 Task: Select and add the product "KISS Salon Acrylic Natural Long Lenght Strong Enough Fake Nails (28 ct)" to cart from the store "Walgreens".
Action: Mouse pressed left at (49, 94)
Screenshot: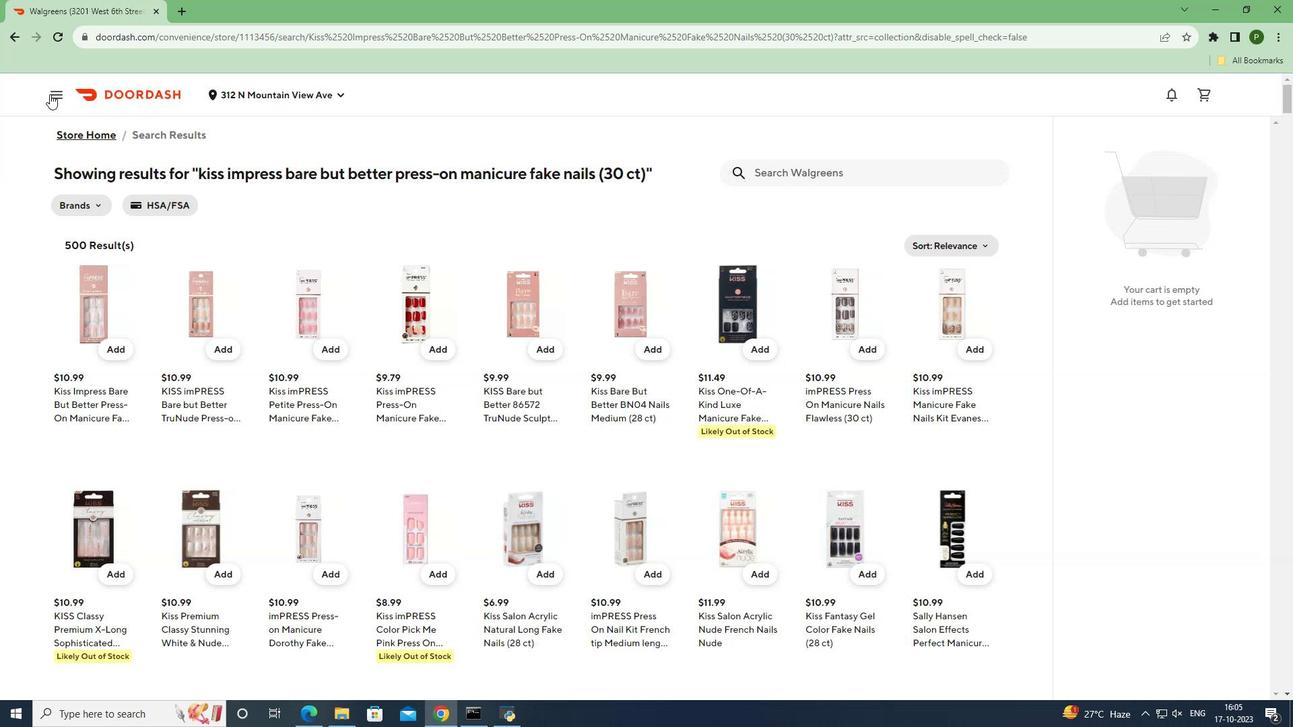 
Action: Mouse moved to (72, 191)
Screenshot: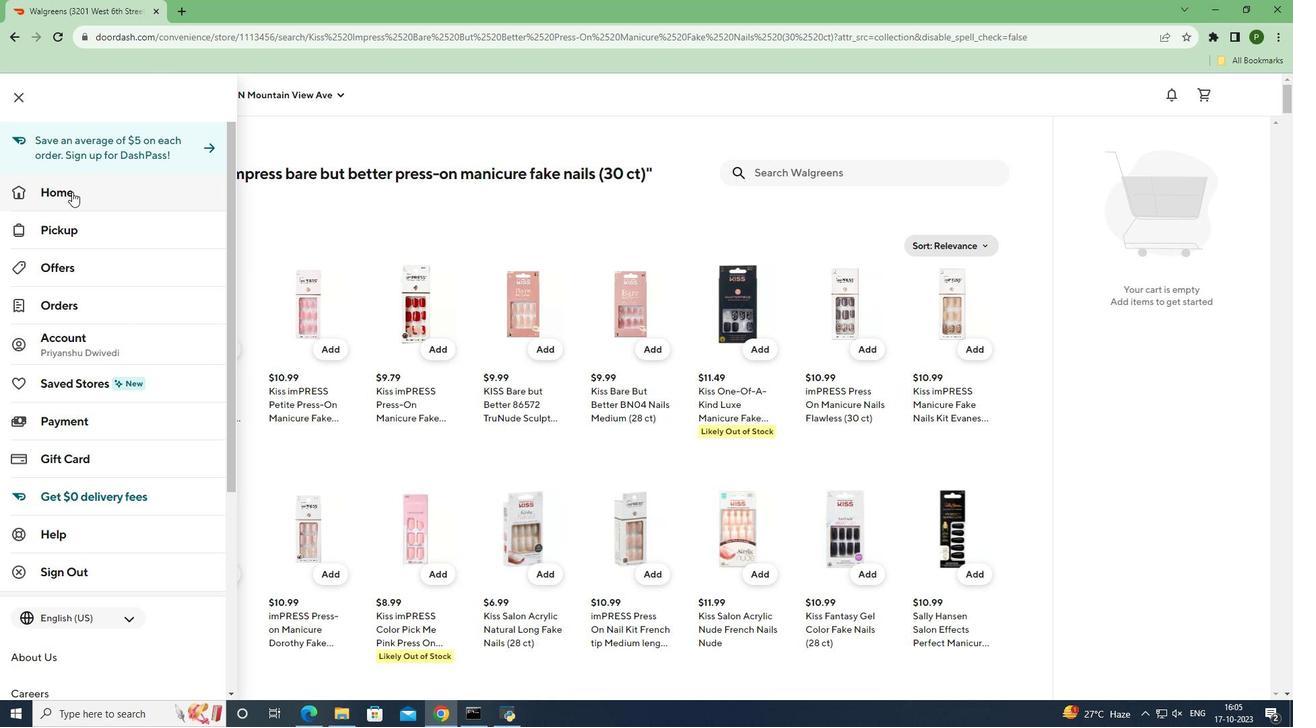 
Action: Mouse pressed left at (72, 191)
Screenshot: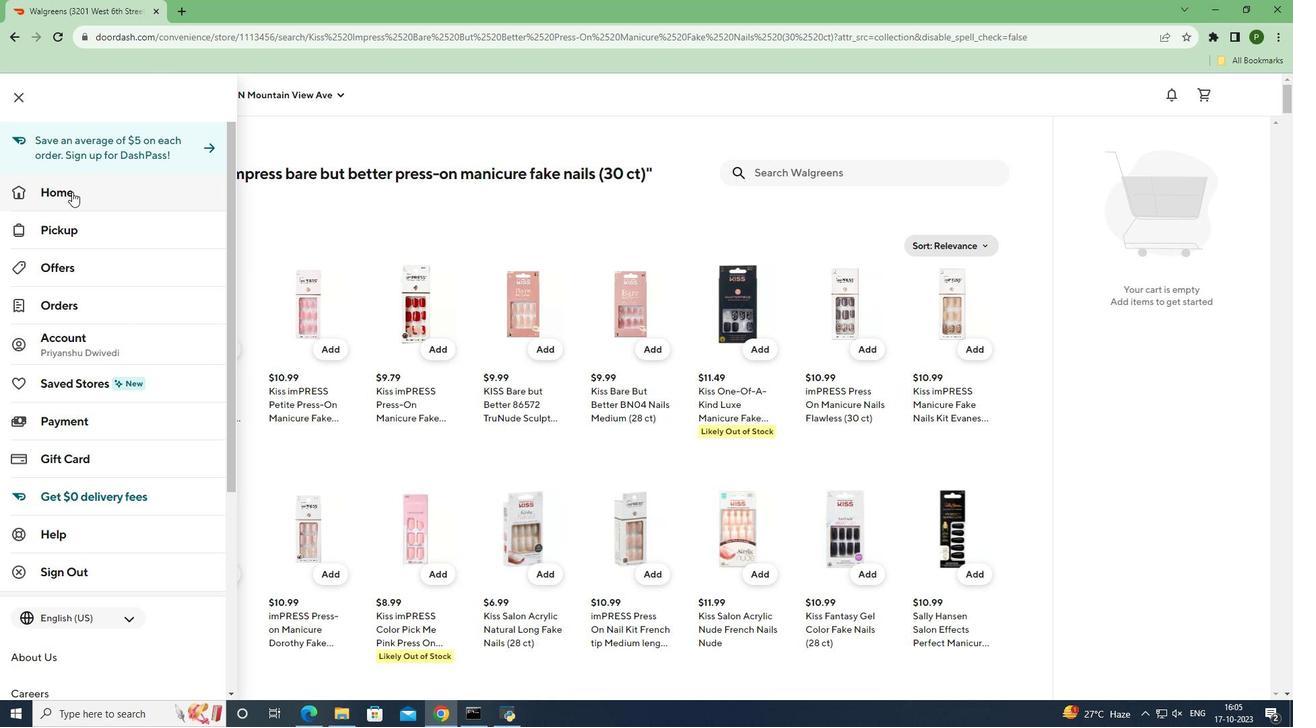
Action: Mouse moved to (761, 140)
Screenshot: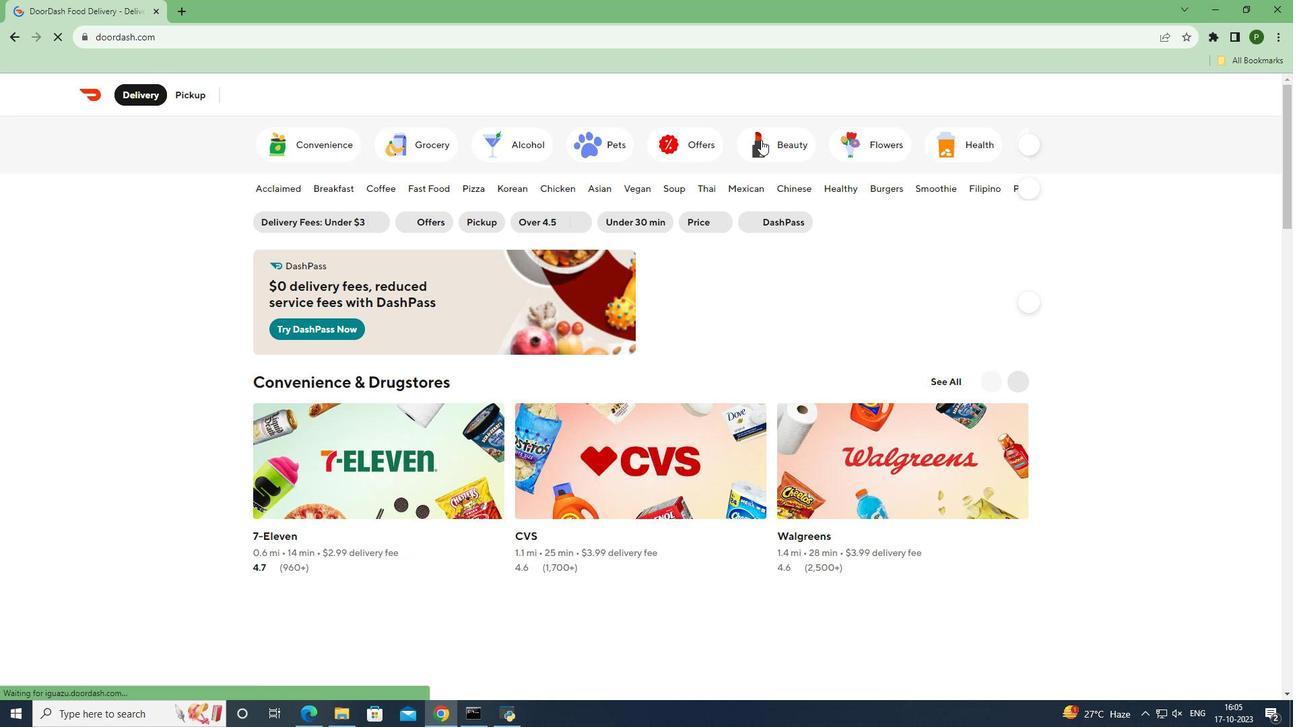 
Action: Mouse pressed left at (761, 140)
Screenshot: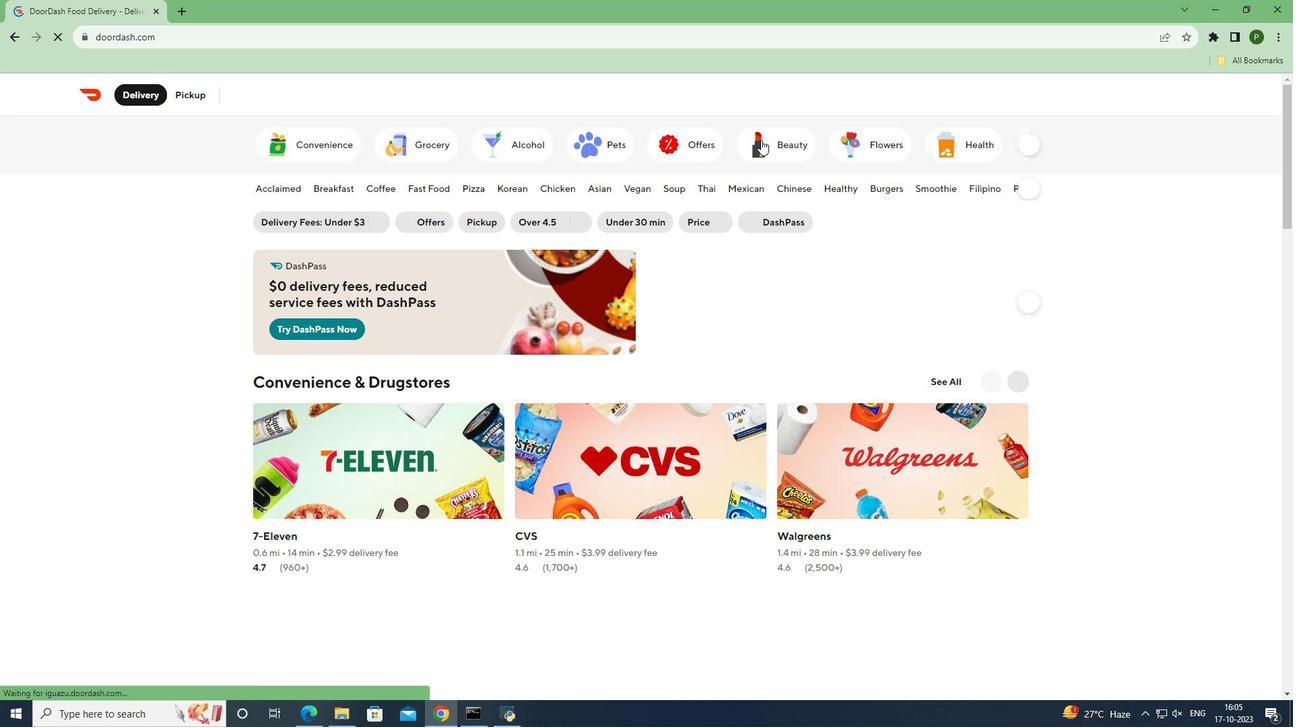 
Action: Mouse moved to (949, 377)
Screenshot: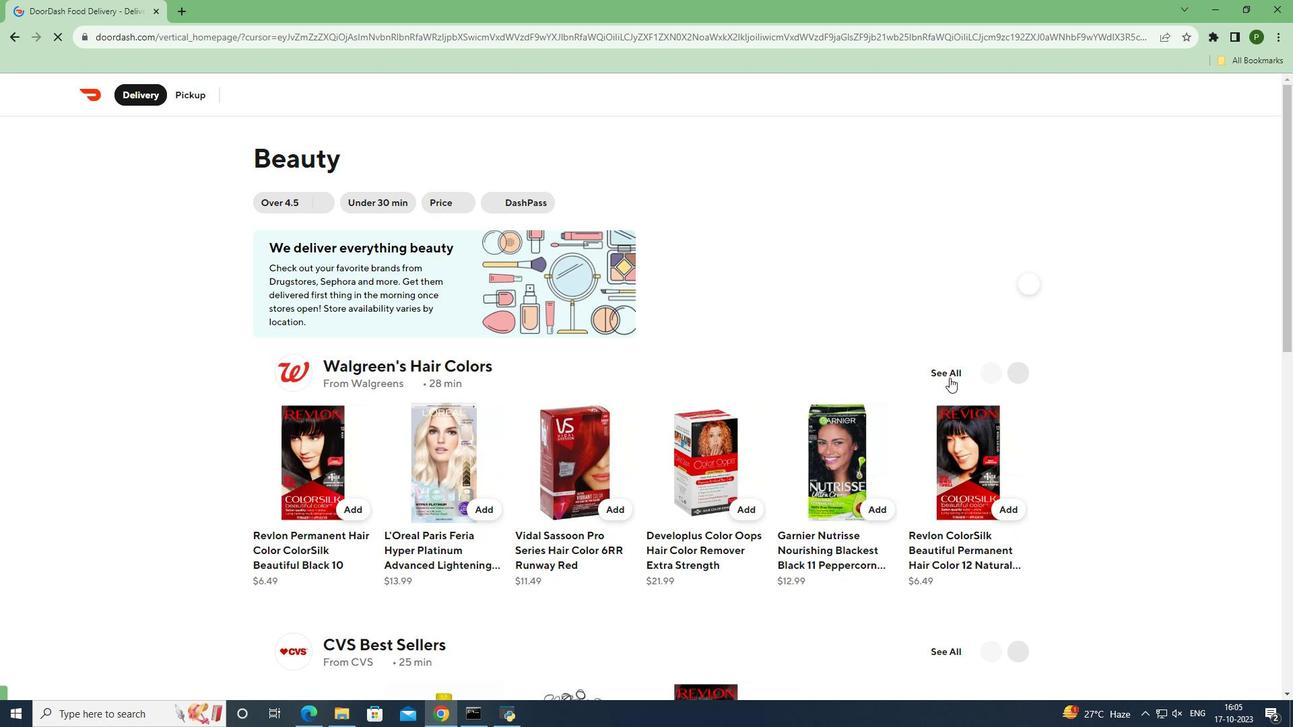 
Action: Mouse pressed left at (949, 377)
Screenshot: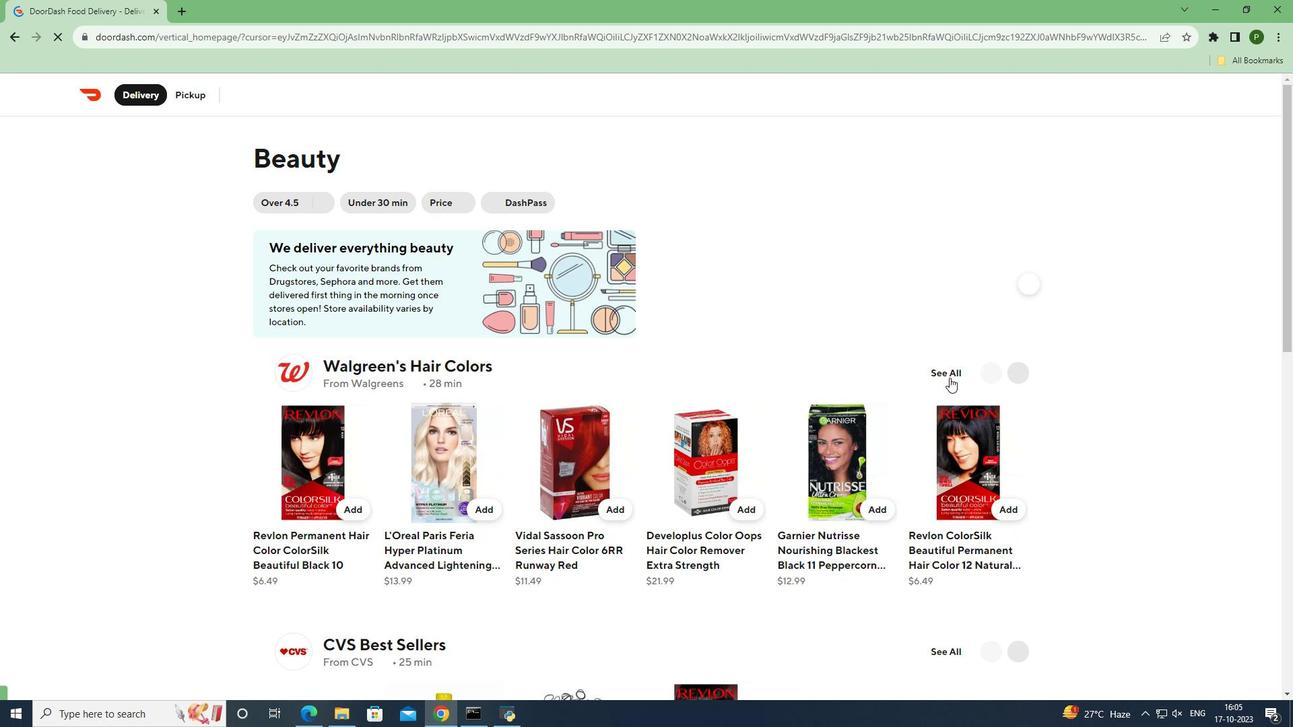 
Action: Mouse moved to (759, 212)
Screenshot: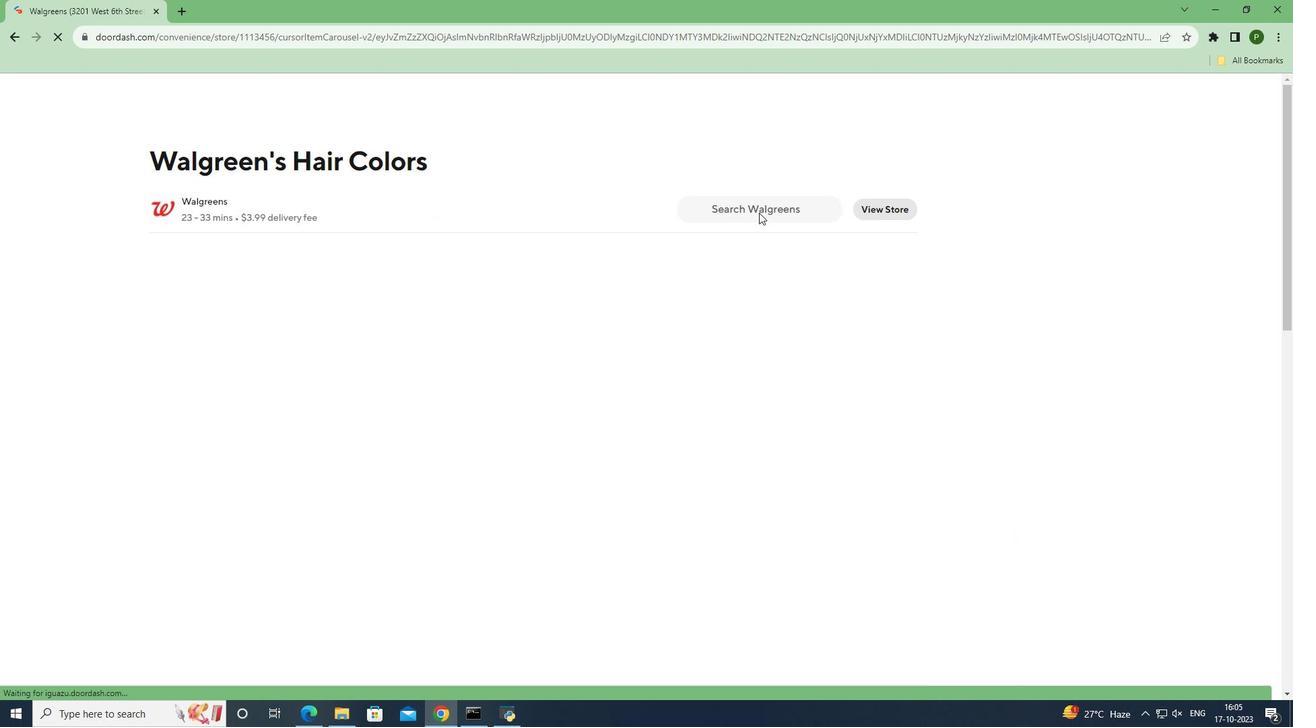 
Action: Mouse pressed left at (759, 212)
Screenshot: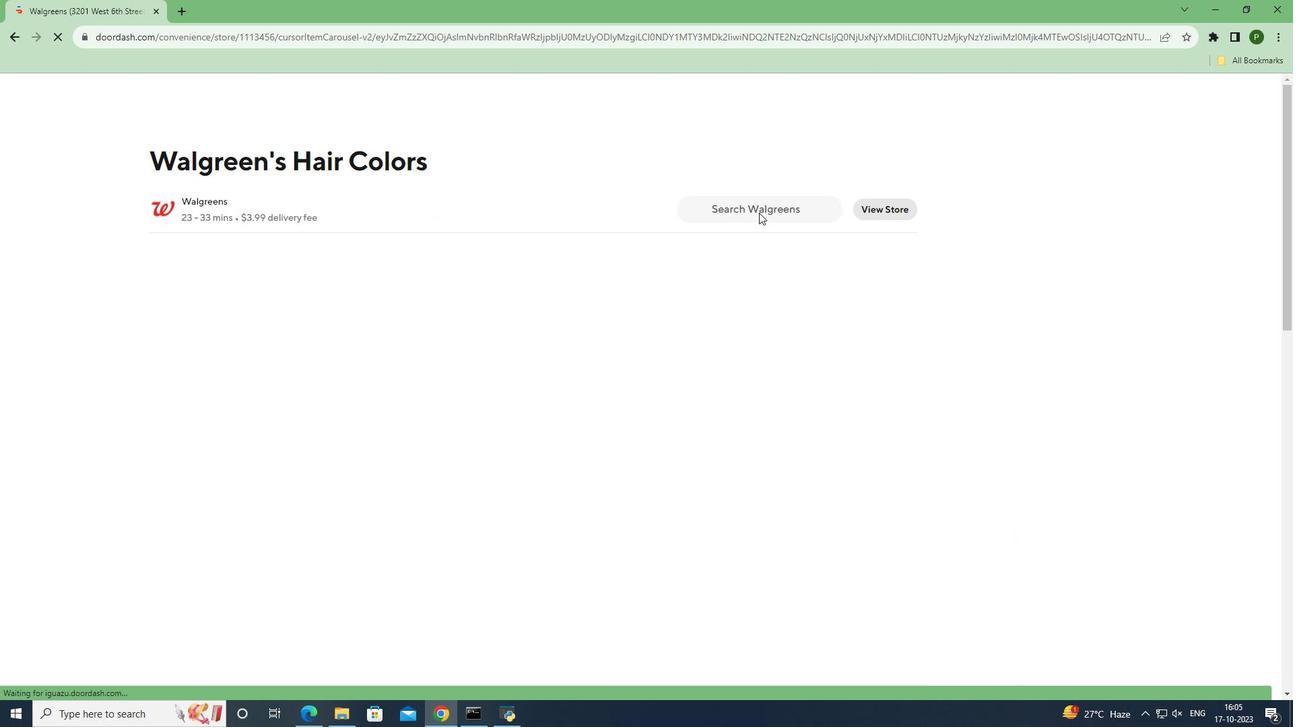
Action: Mouse moved to (758, 212)
Screenshot: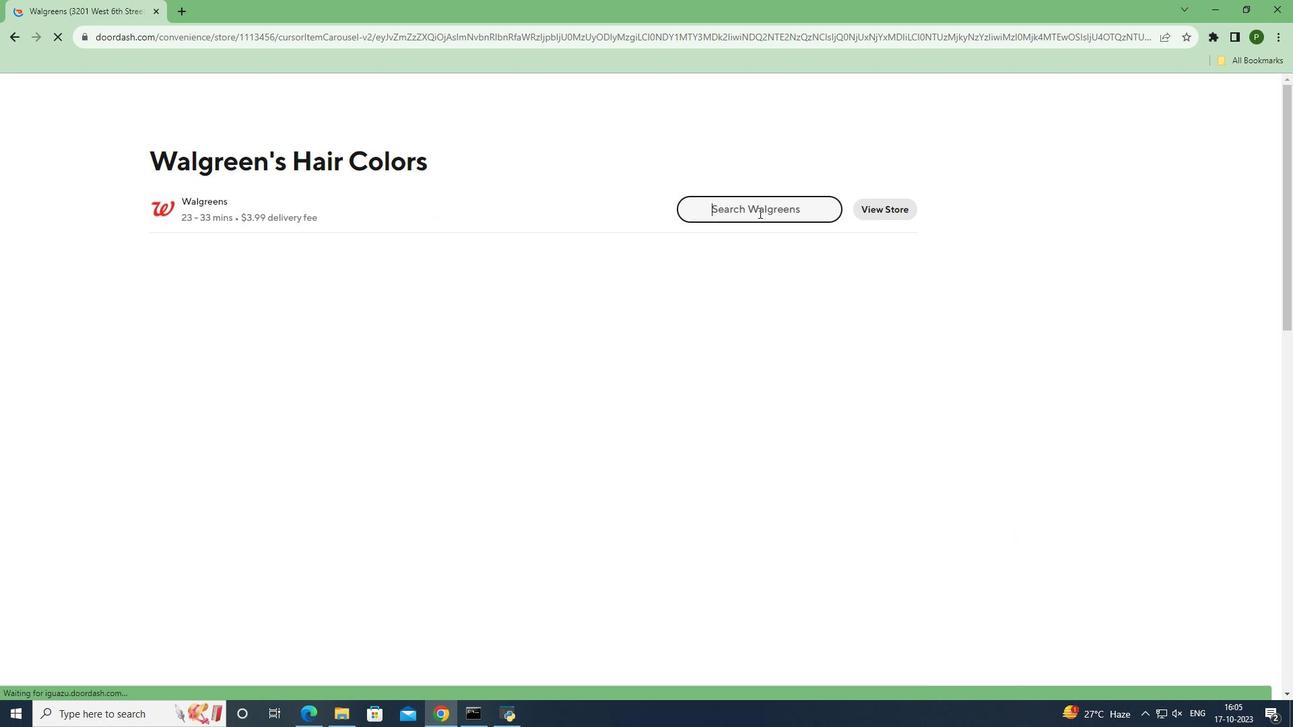 
Action: Key pressed <Key.caps_lock>KISS<Key.space>S<Key.caps_lock>alon<Key.space><Key.caps_lock>A<Key.caps_lock>crylic<Key.space><Key.caps_lock>N<Key.caps_lock>atural<Key.space><Key.caps_lock>L<Key.caps_lock>ong<Key.space><Key.caps_lock>L<Key.caps_lock>ength<Key.space><Key.caps_lock>S<Key.caps_lock>trong<Key.space><Key.caps_lock>E<Key.caps_lock>nough<Key.space><Key.caps_lock>F<Key.caps_lock>ake<Key.space><Key.caps_lock>N<Key.caps_lock>ails<Key.space><Key.shift_r>(28<Key.space>ct<Key.shift_r>)<Key.space><Key.enter>
Screenshot: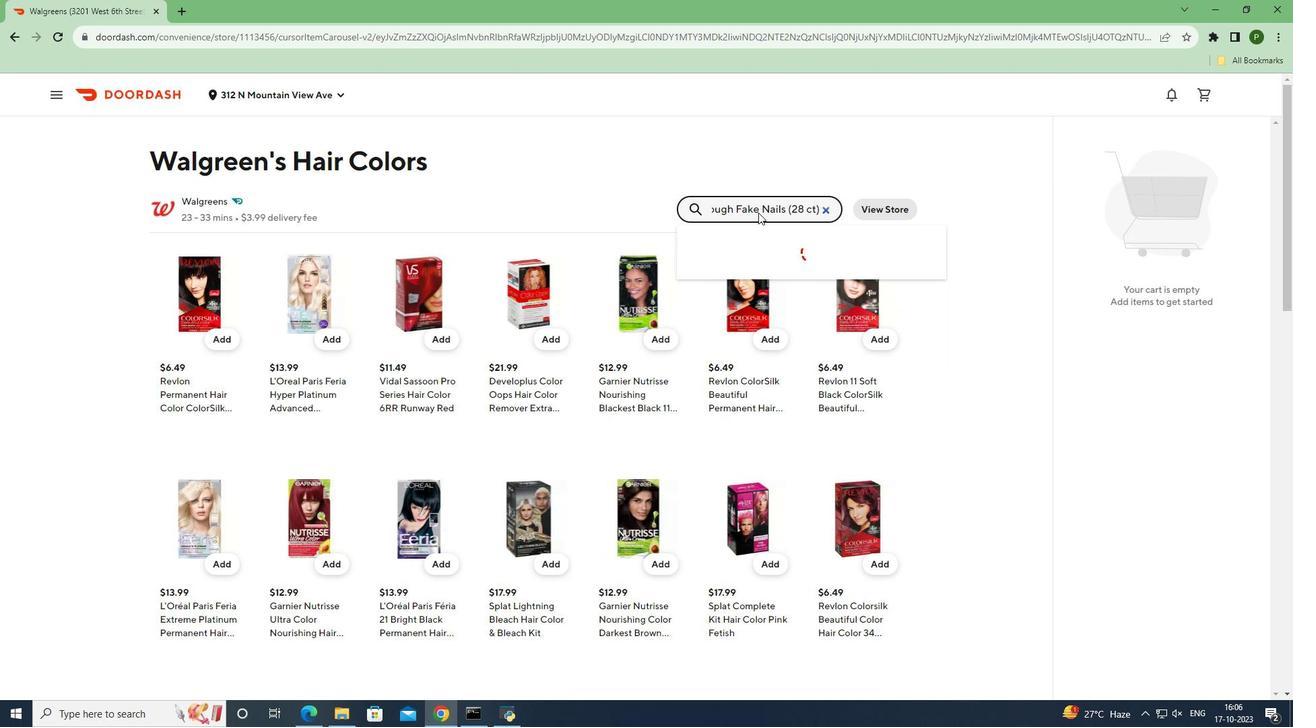 
Action: Mouse moved to (109, 344)
Screenshot: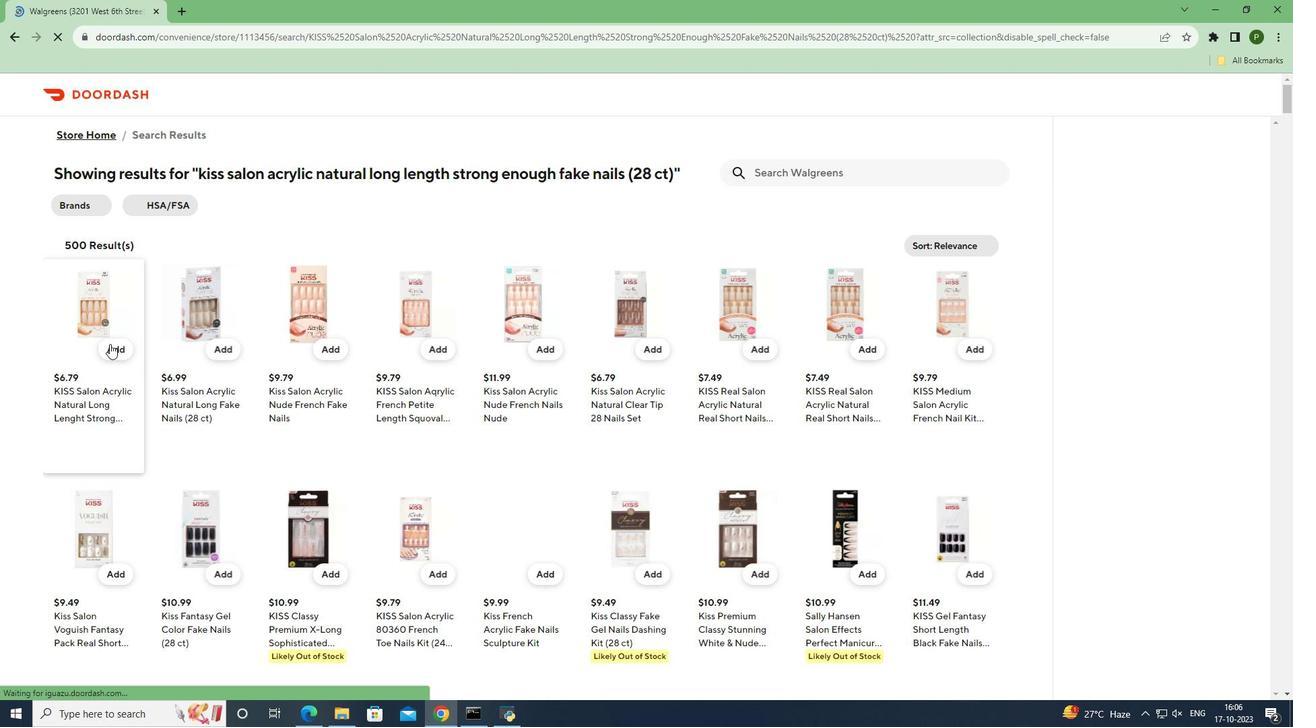 
Action: Mouse pressed left at (109, 344)
Screenshot: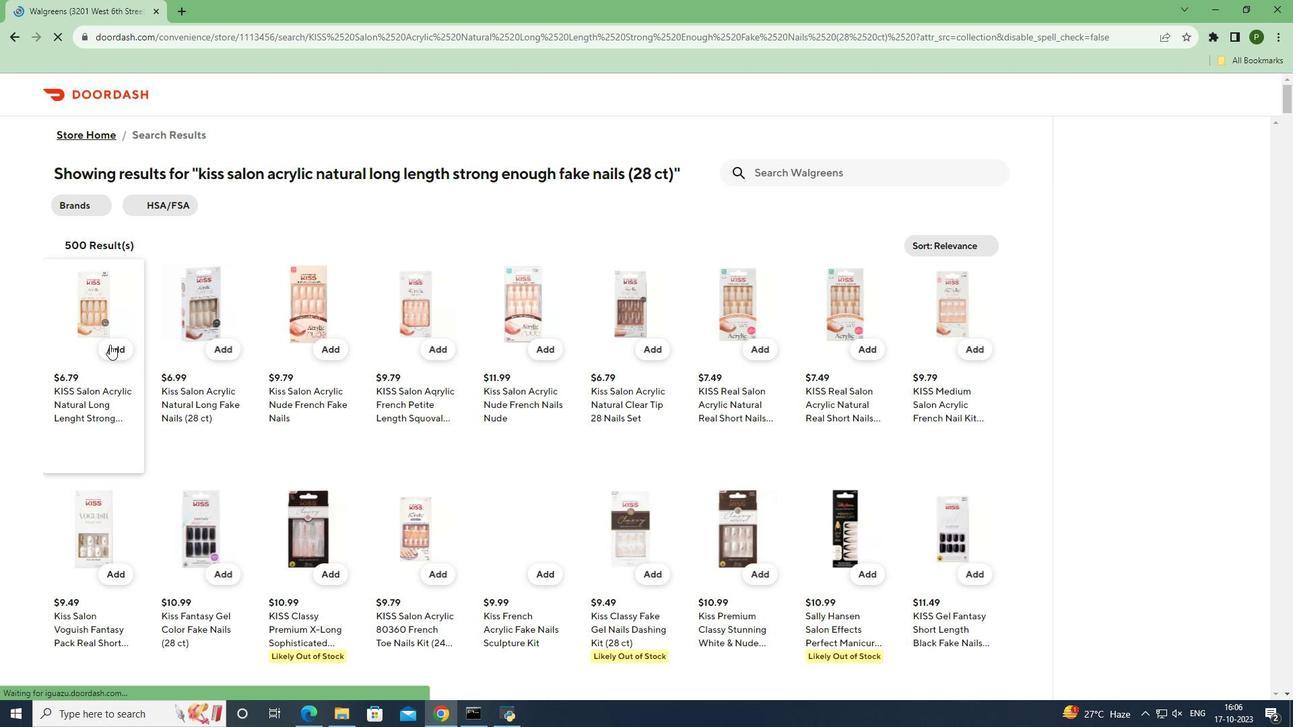 
Action: Mouse moved to (94, 414)
Screenshot: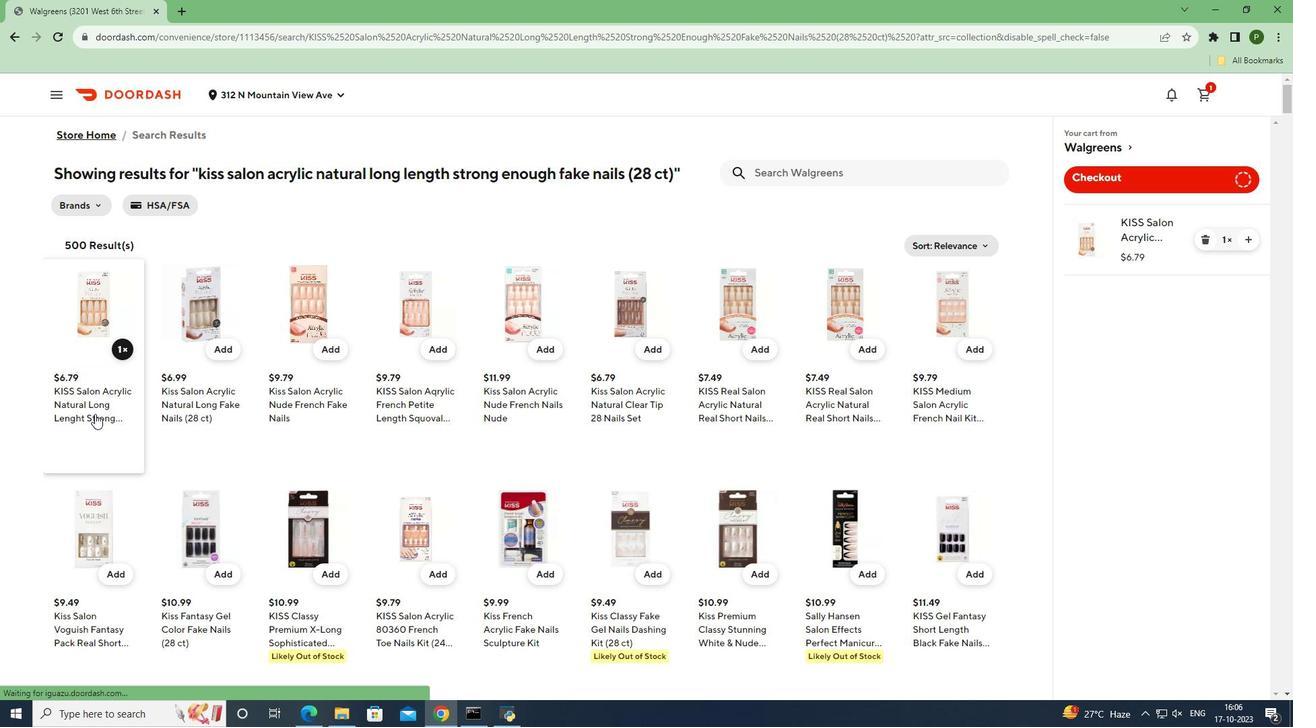 
